 Task: Provide the standings of the 2023 Victory Lane Racing Xfinity Series for the track "Charlotte Motor Speedway".
Action: Mouse moved to (213, 423)
Screenshot: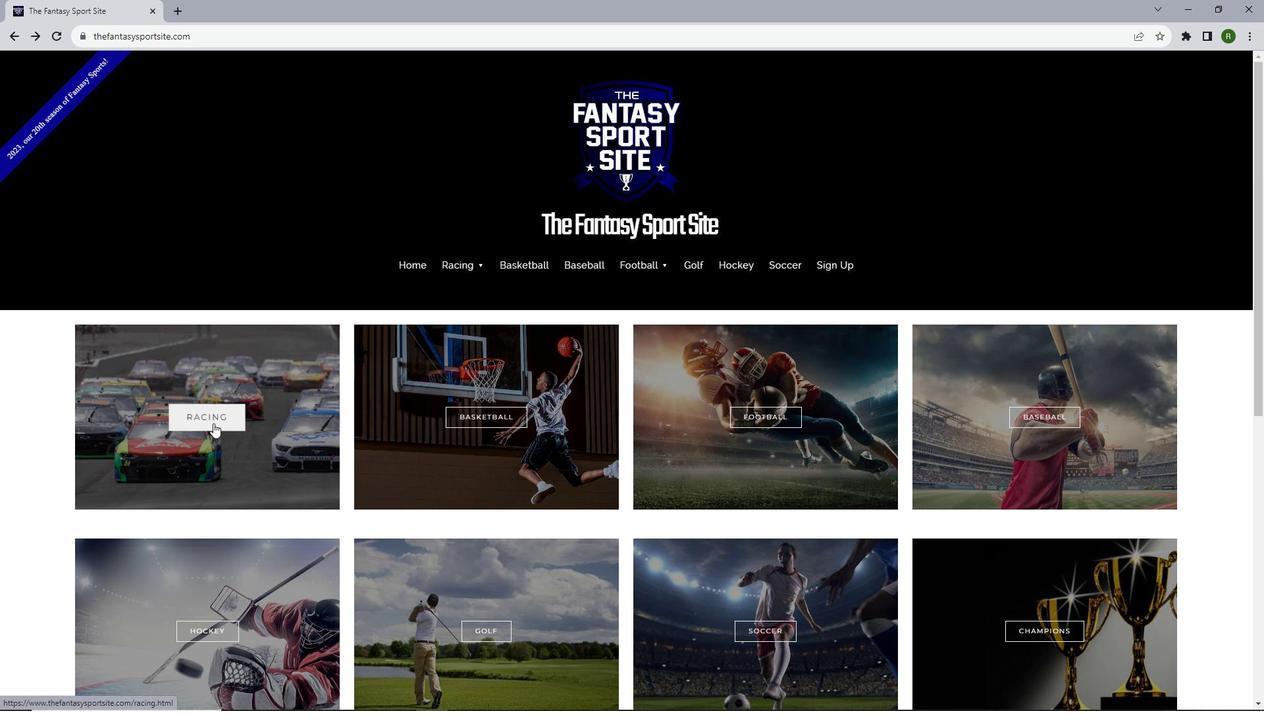 
Action: Mouse pressed left at (213, 423)
Screenshot: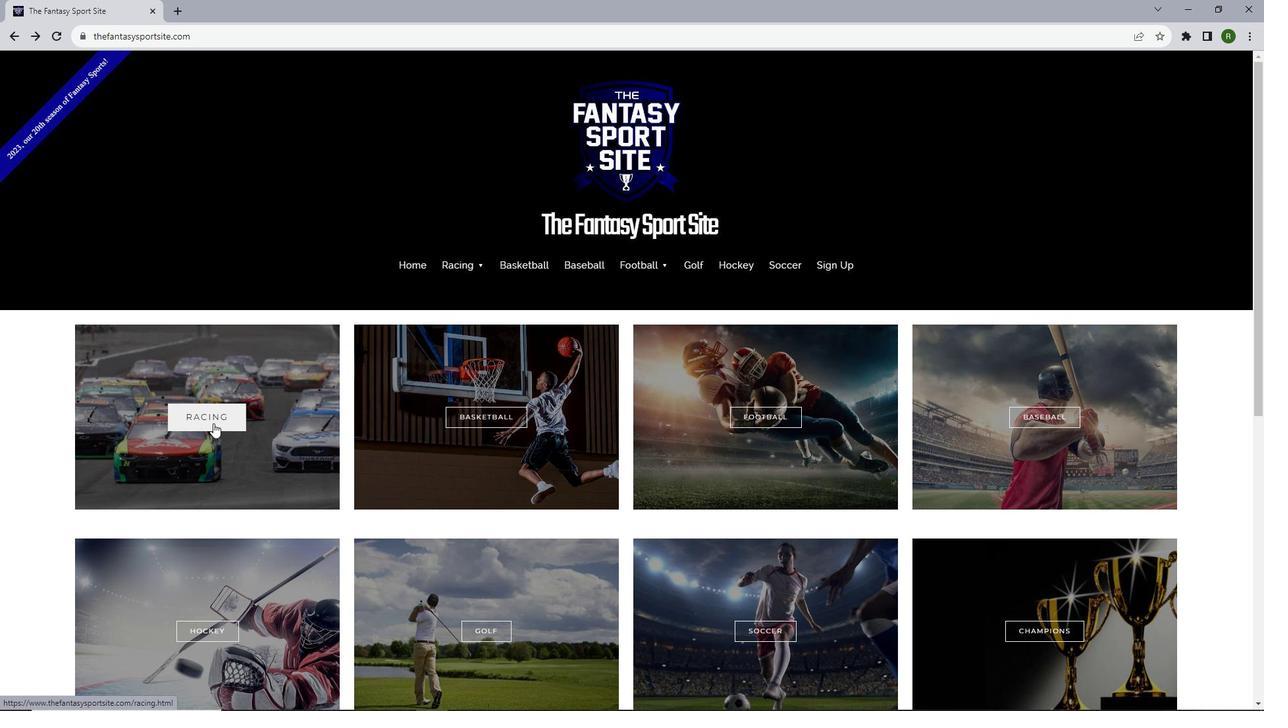 
Action: Mouse moved to (636, 584)
Screenshot: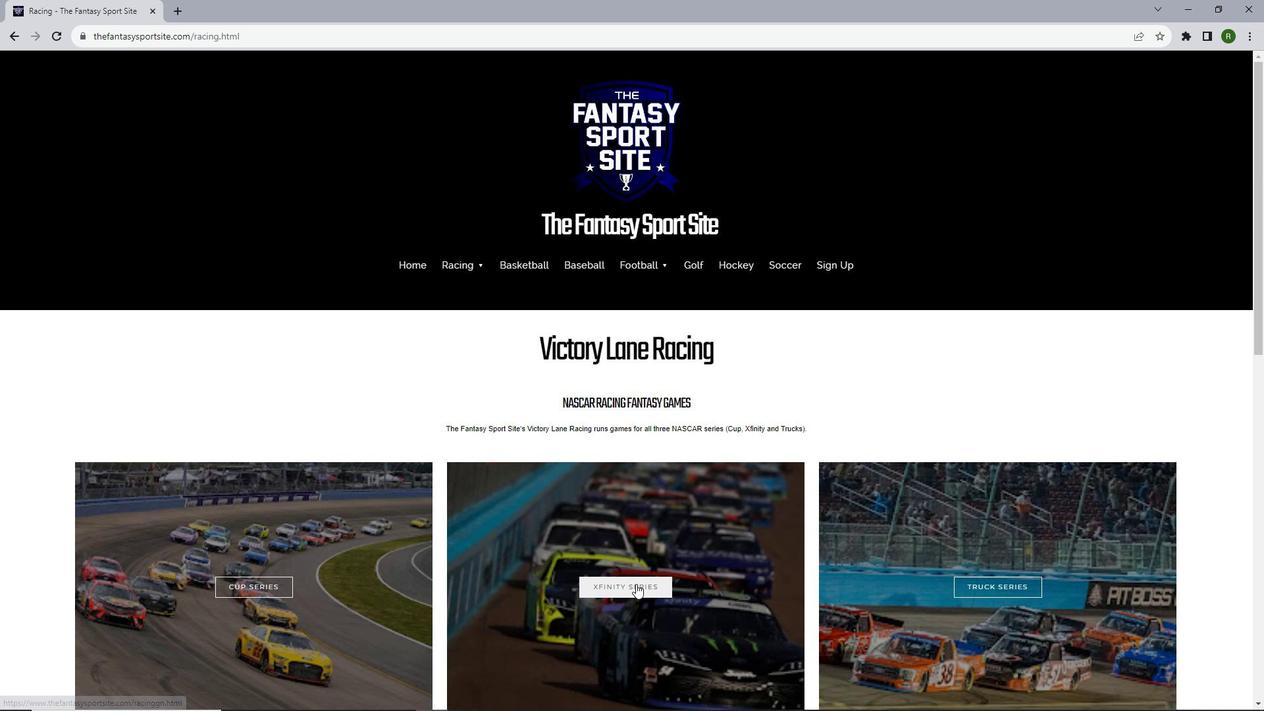 
Action: Mouse pressed left at (636, 584)
Screenshot: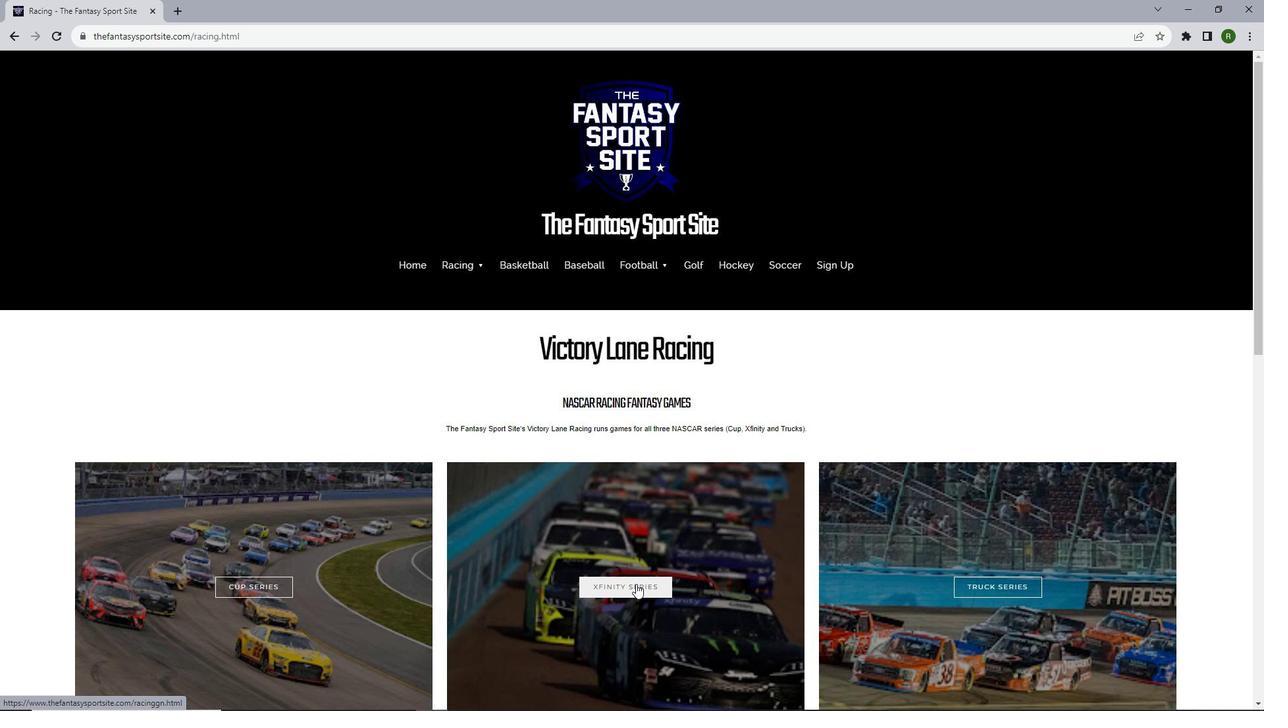 
Action: Mouse moved to (555, 277)
Screenshot: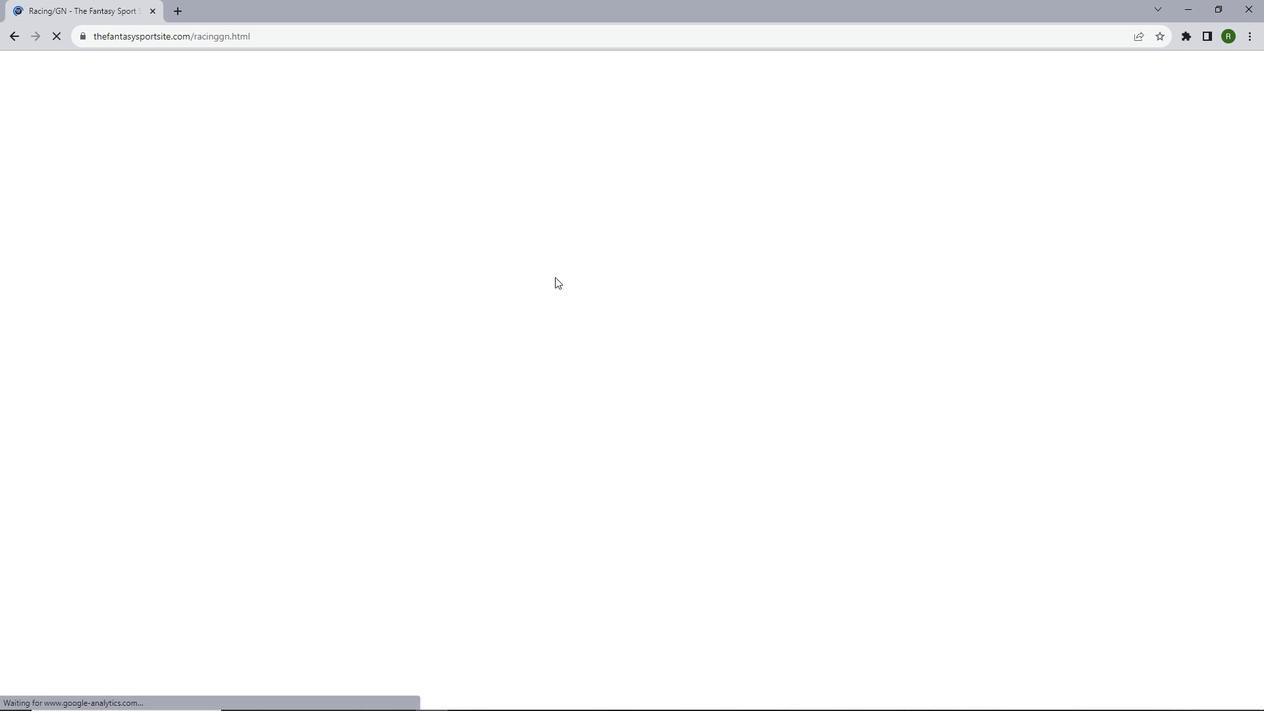 
Action: Mouse scrolled (555, 276) with delta (0, 0)
Screenshot: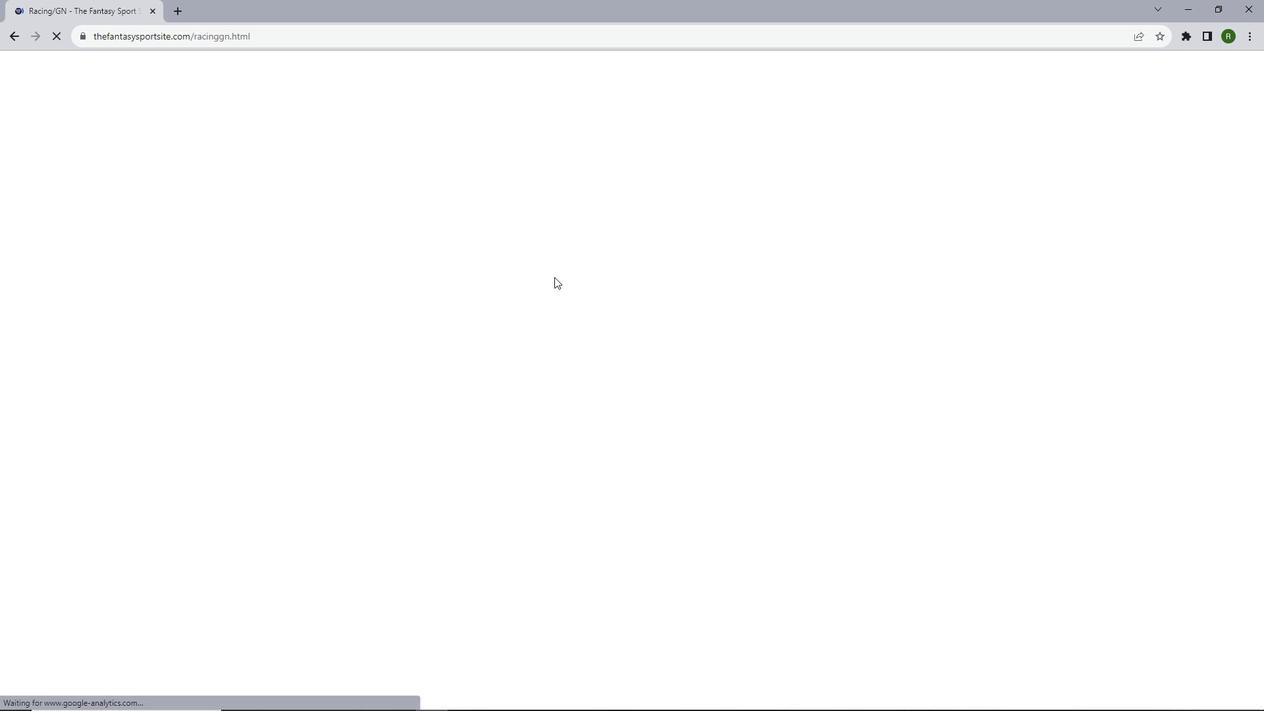 
Action: Mouse moved to (554, 277)
Screenshot: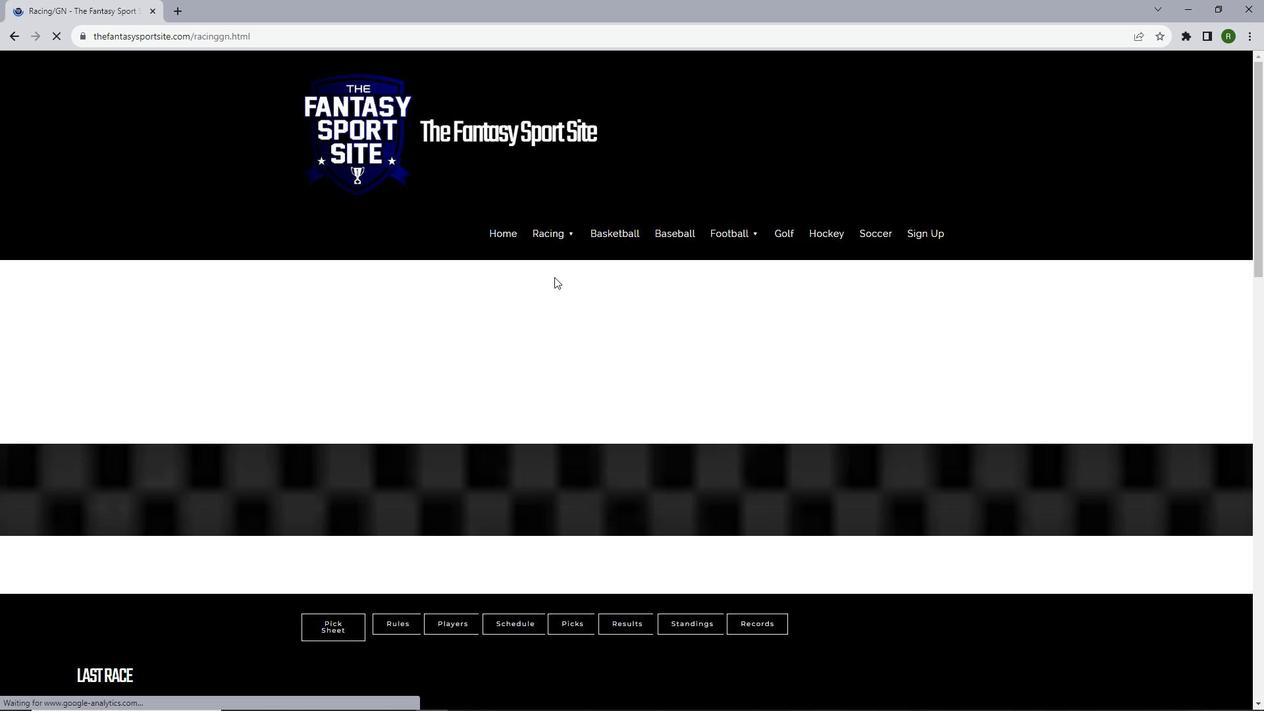 
Action: Mouse scrolled (554, 276) with delta (0, 0)
Screenshot: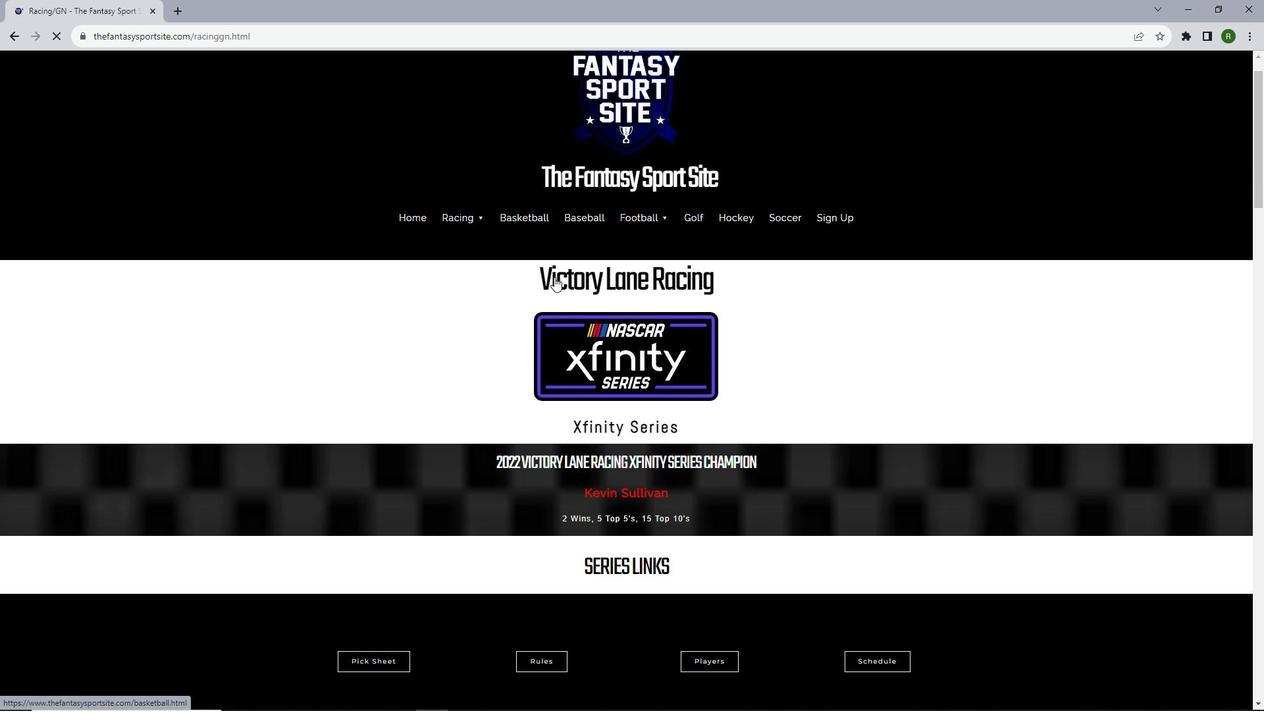 
Action: Mouse scrolled (554, 276) with delta (0, 0)
Screenshot: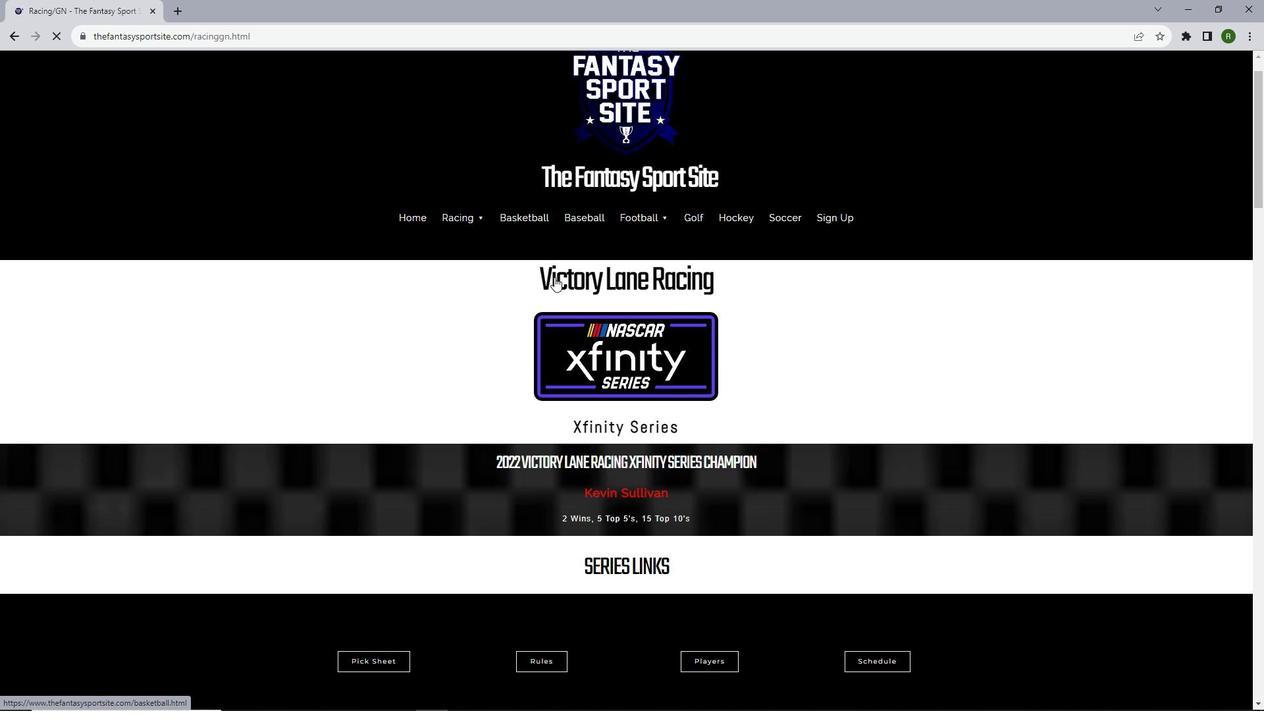 
Action: Mouse scrolled (554, 276) with delta (0, 0)
Screenshot: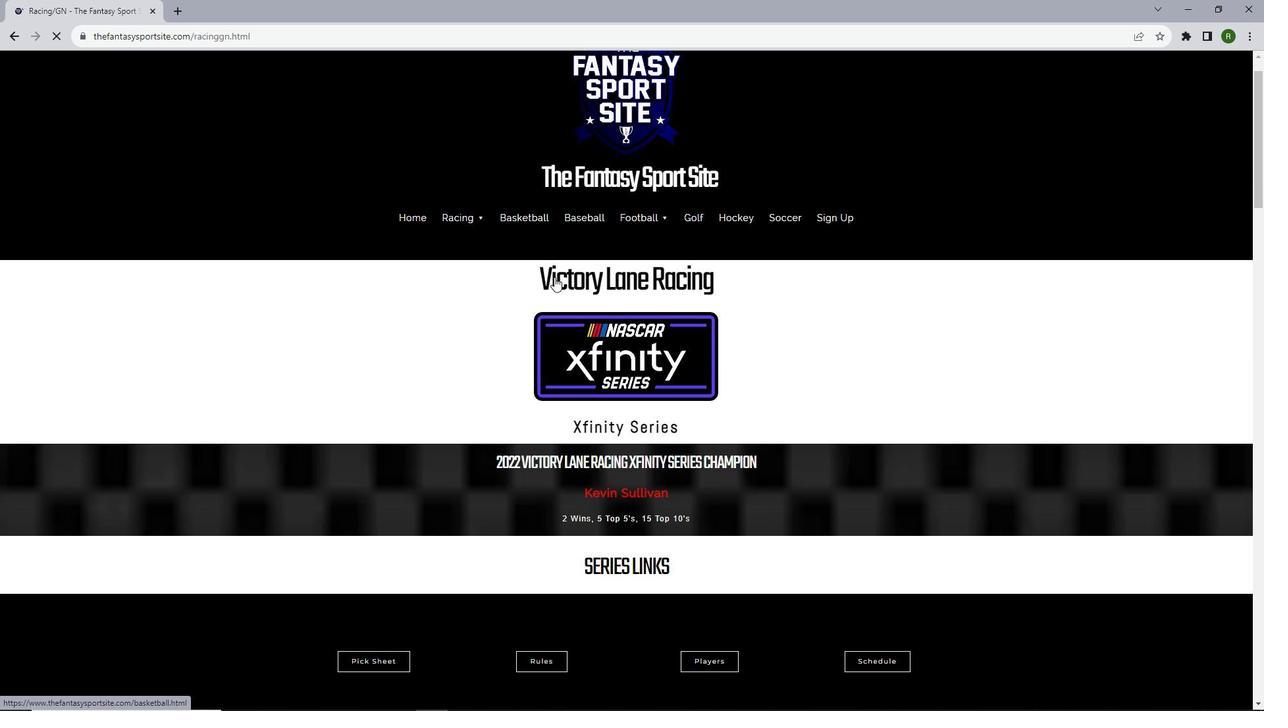 
Action: Mouse scrolled (554, 276) with delta (0, 0)
Screenshot: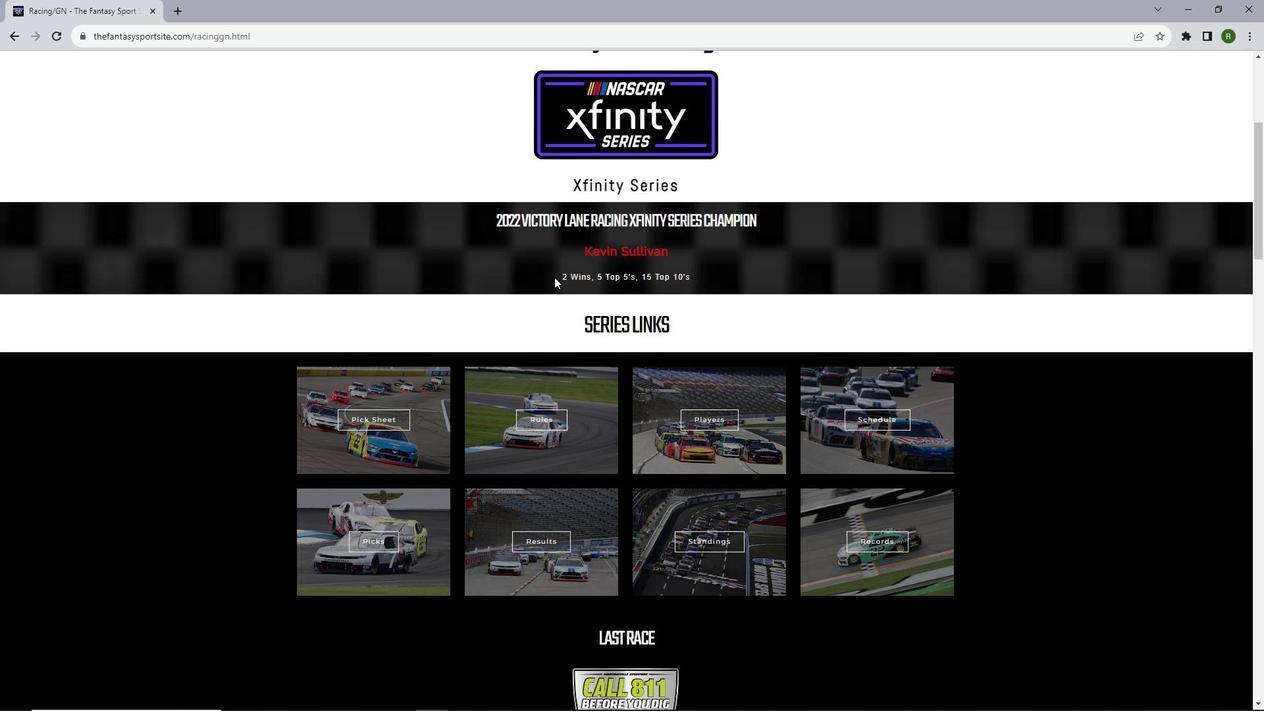 
Action: Mouse scrolled (554, 276) with delta (0, 0)
Screenshot: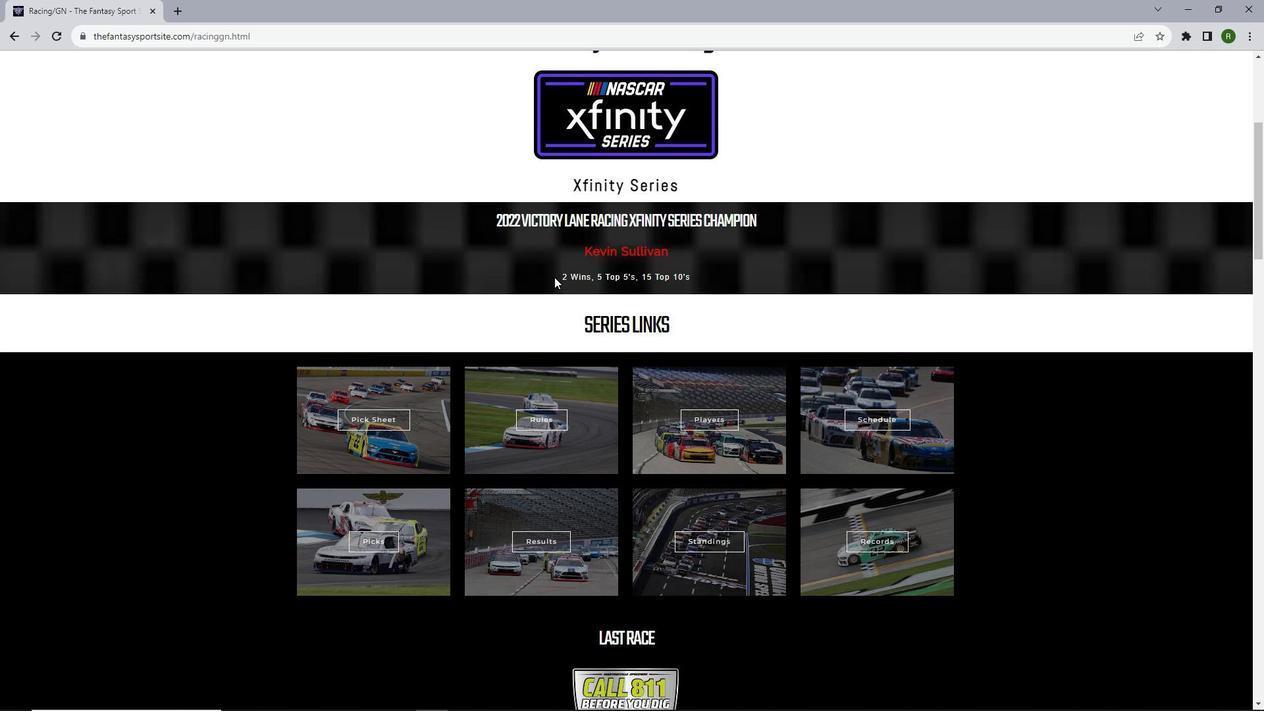 
Action: Mouse scrolled (554, 276) with delta (0, 0)
Screenshot: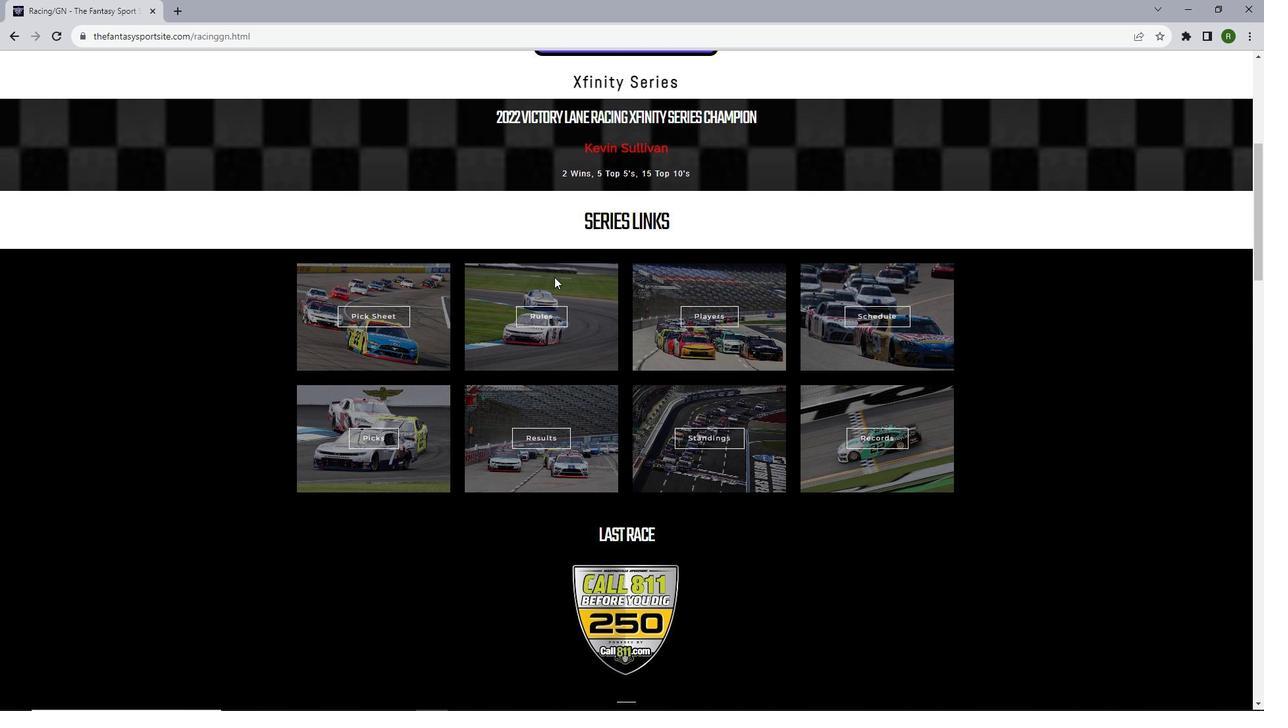 
Action: Mouse moved to (713, 445)
Screenshot: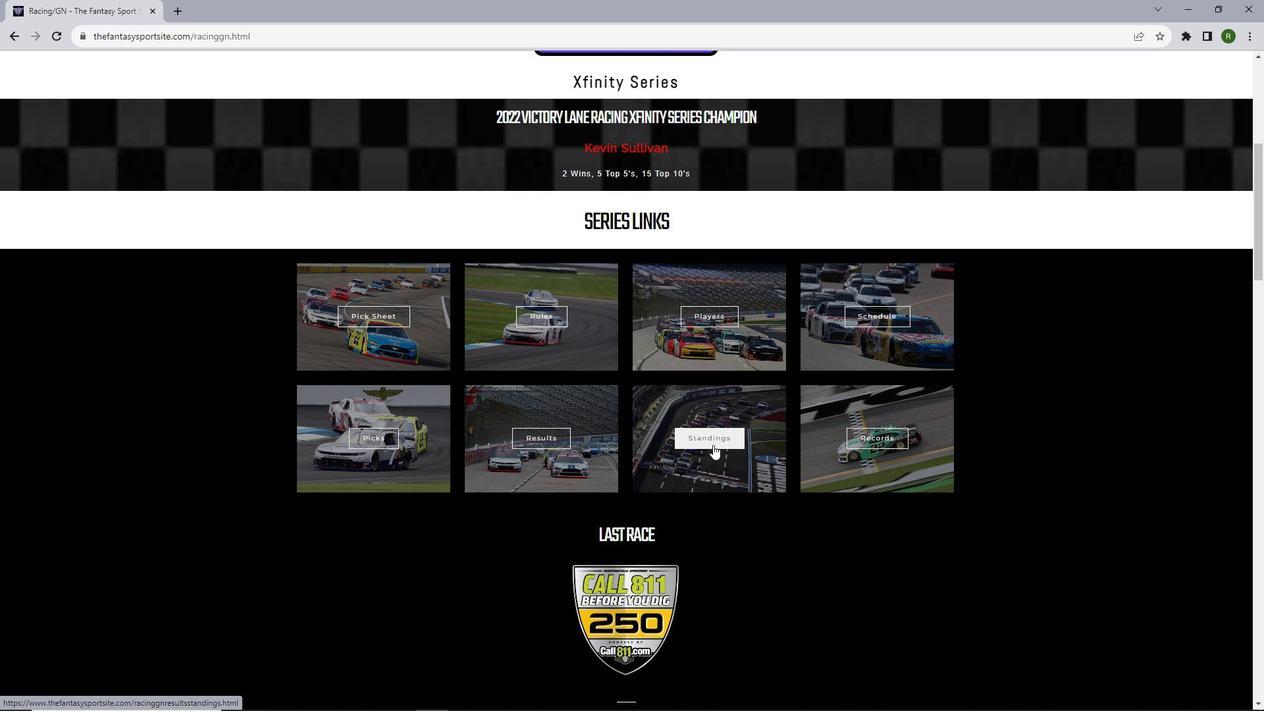 
Action: Mouse pressed left at (713, 445)
Screenshot: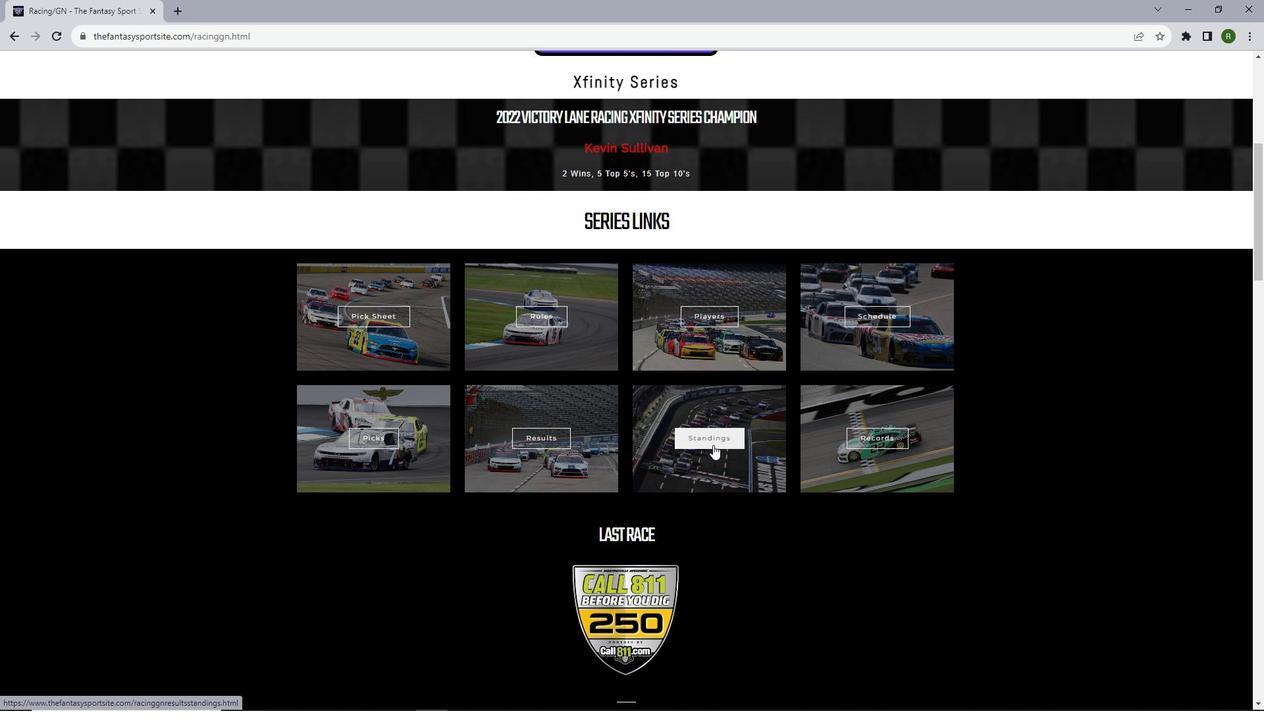 
Action: Mouse scrolled (713, 444) with delta (0, 0)
Screenshot: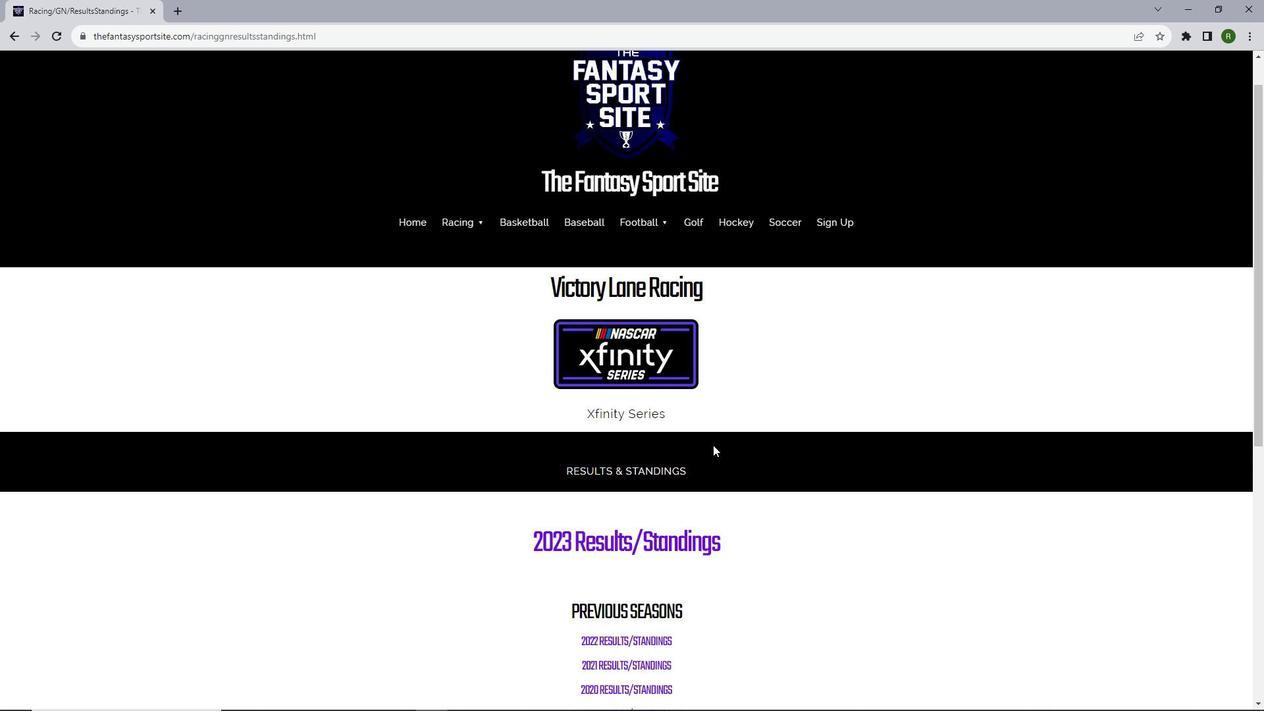 
Action: Mouse moved to (552, 528)
Screenshot: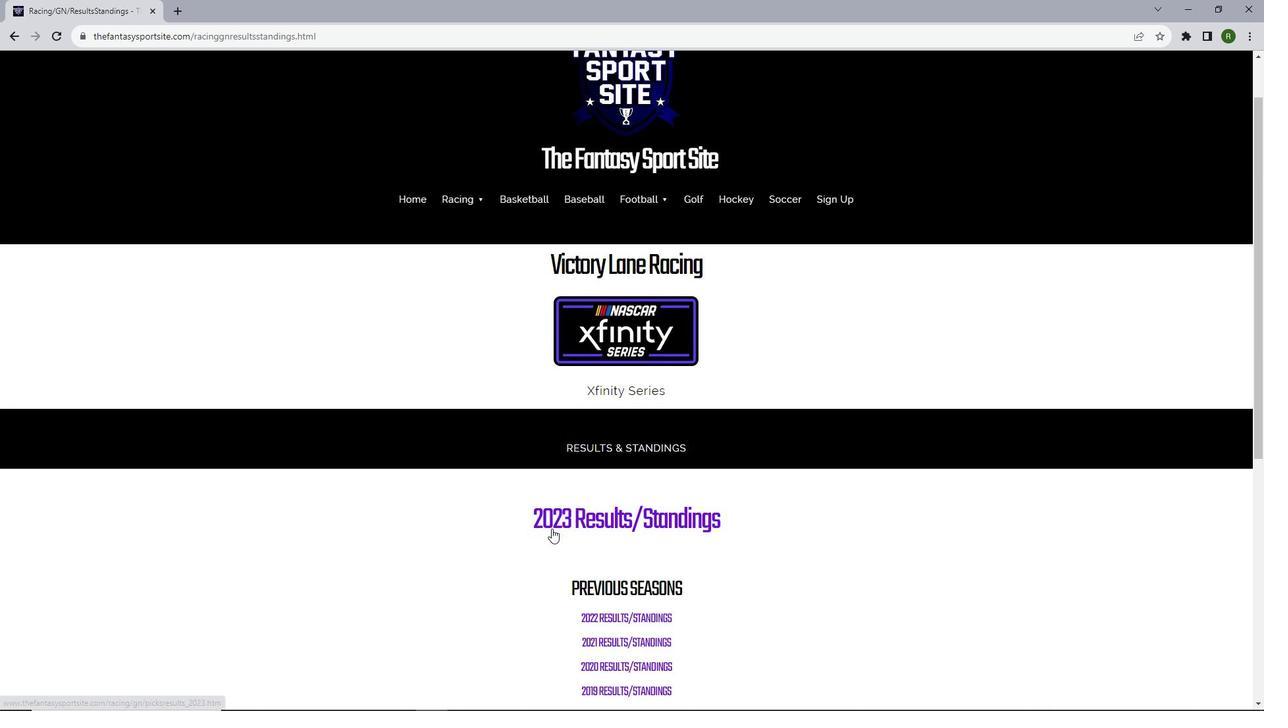 
Action: Mouse pressed left at (552, 528)
Screenshot: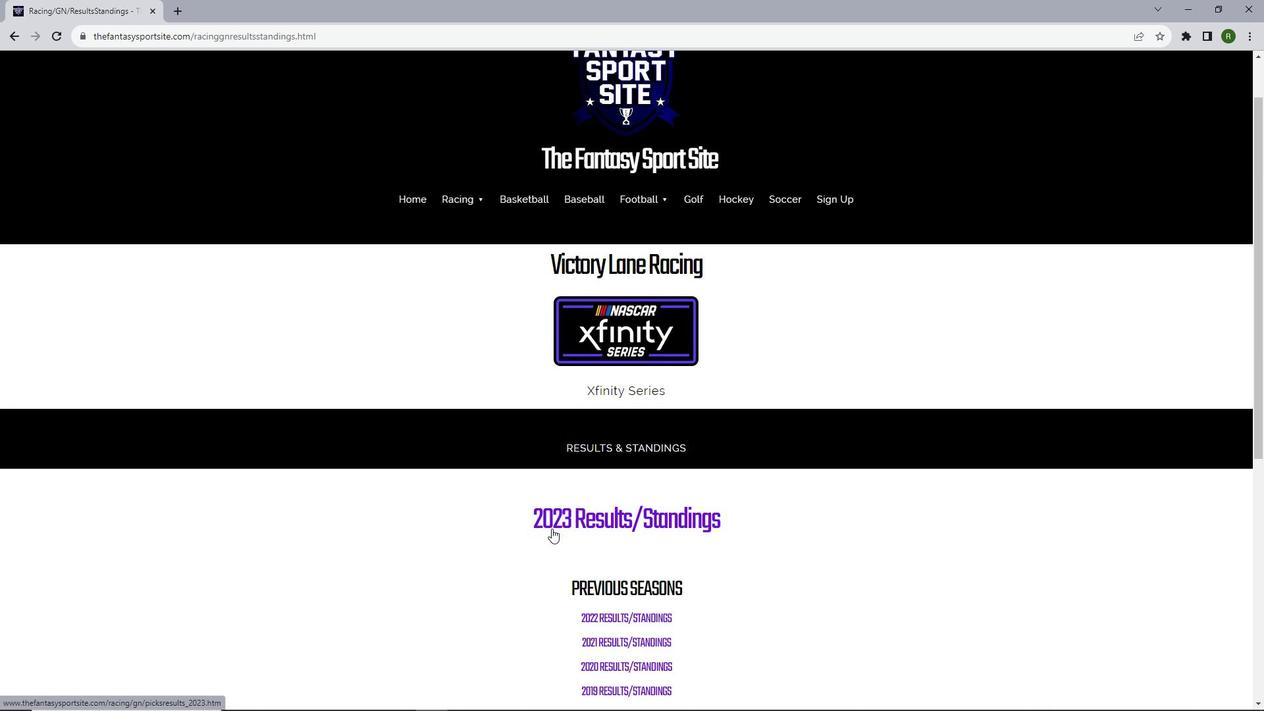 
Action: Mouse moved to (771, 269)
Screenshot: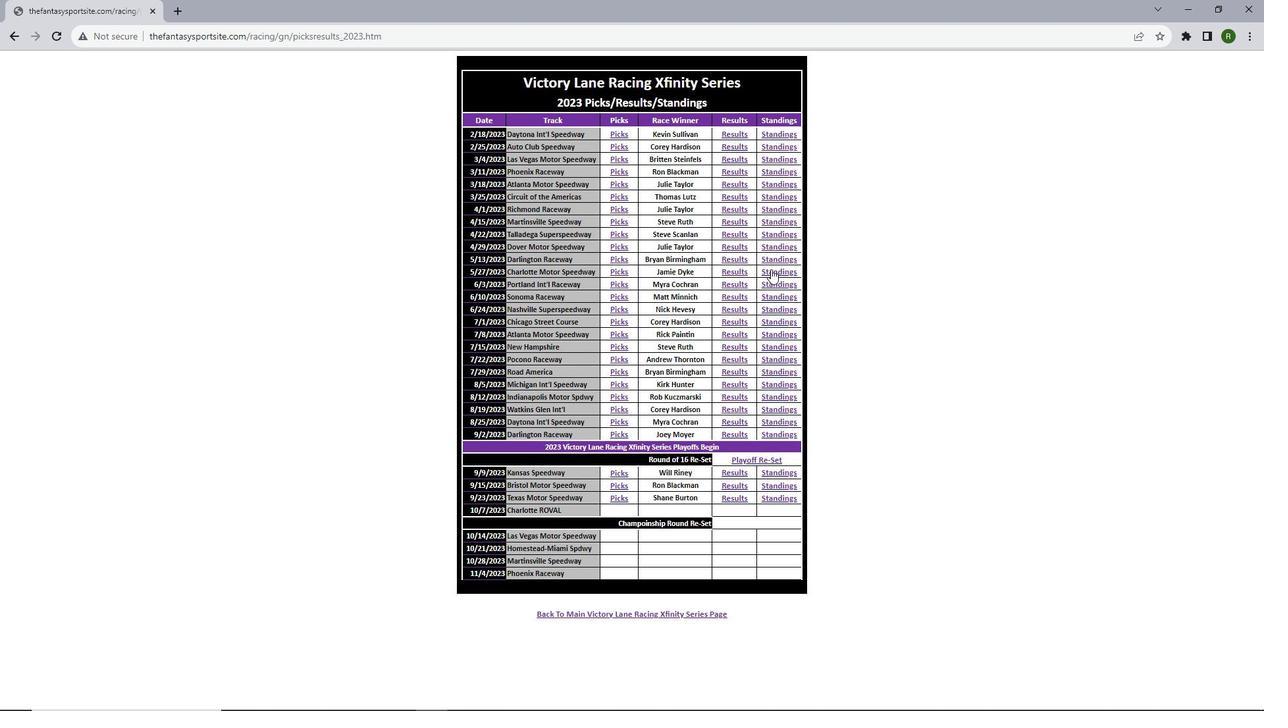 
Action: Mouse pressed left at (771, 269)
Screenshot: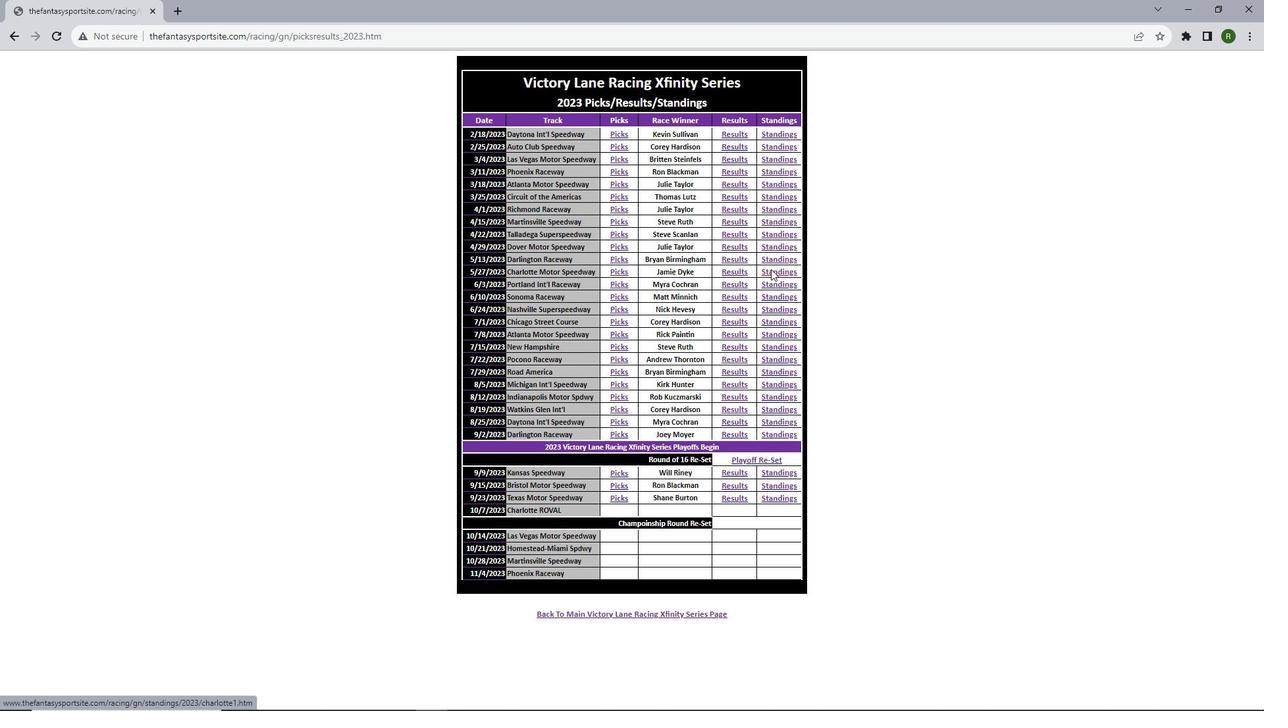 
Action: Mouse moved to (690, 202)
Screenshot: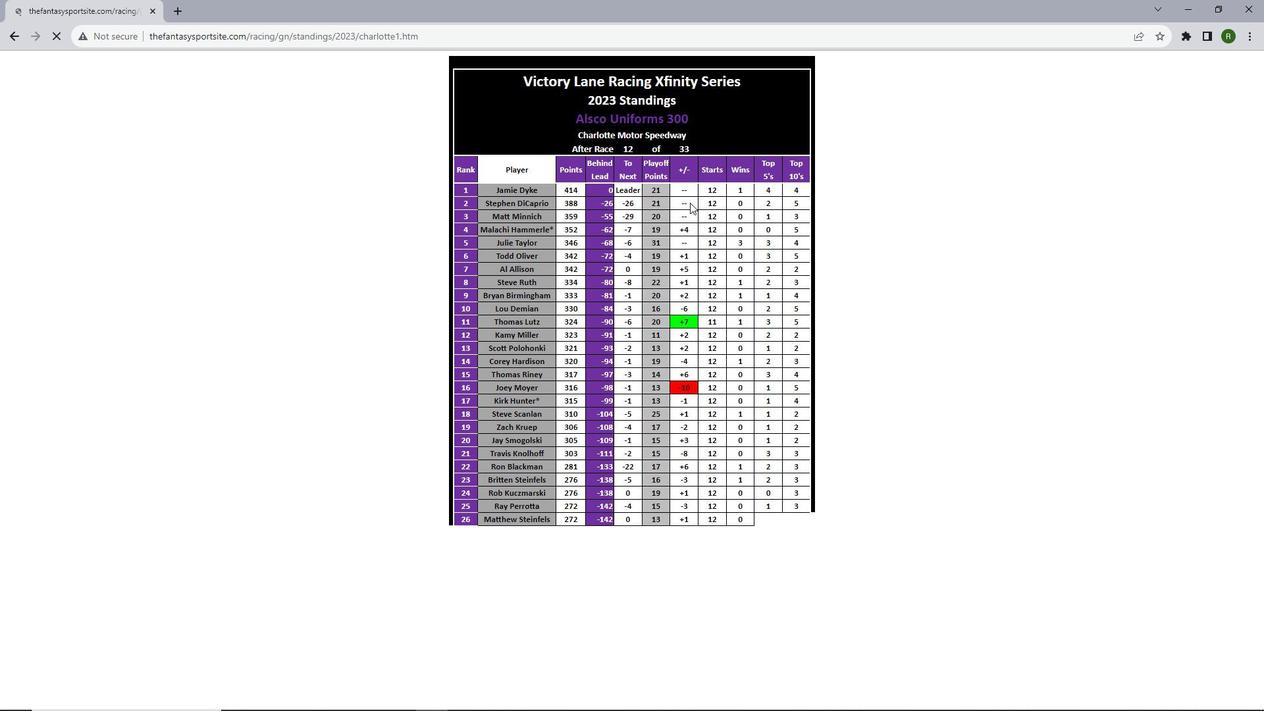 
Action: Mouse scrolled (690, 202) with delta (0, 0)
Screenshot: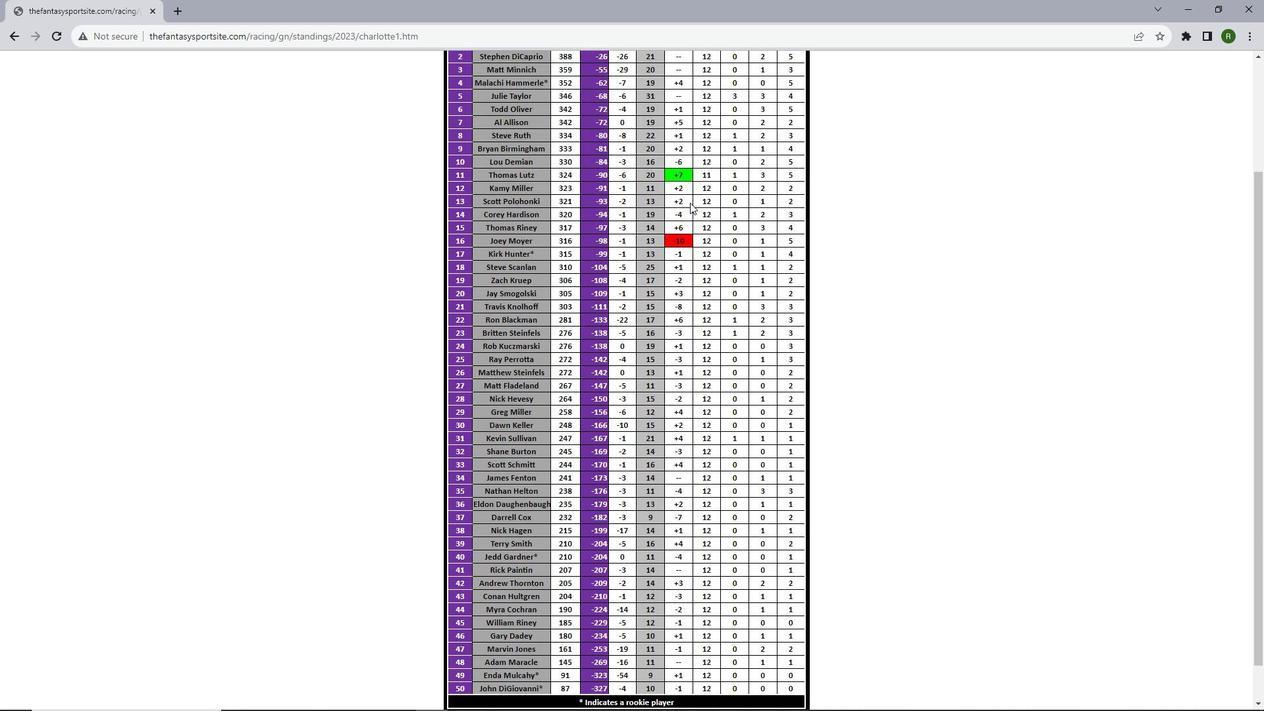 
Action: Mouse scrolled (690, 202) with delta (0, 0)
Screenshot: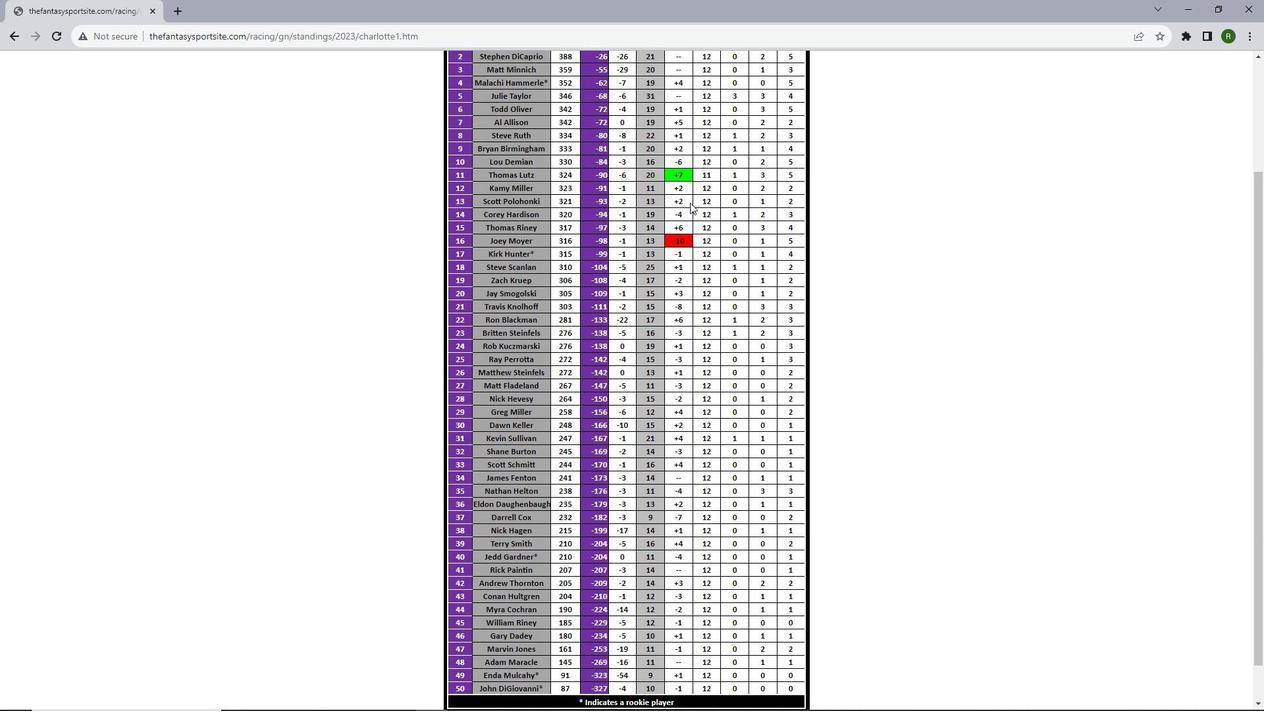 
Action: Mouse scrolled (690, 202) with delta (0, 0)
Screenshot: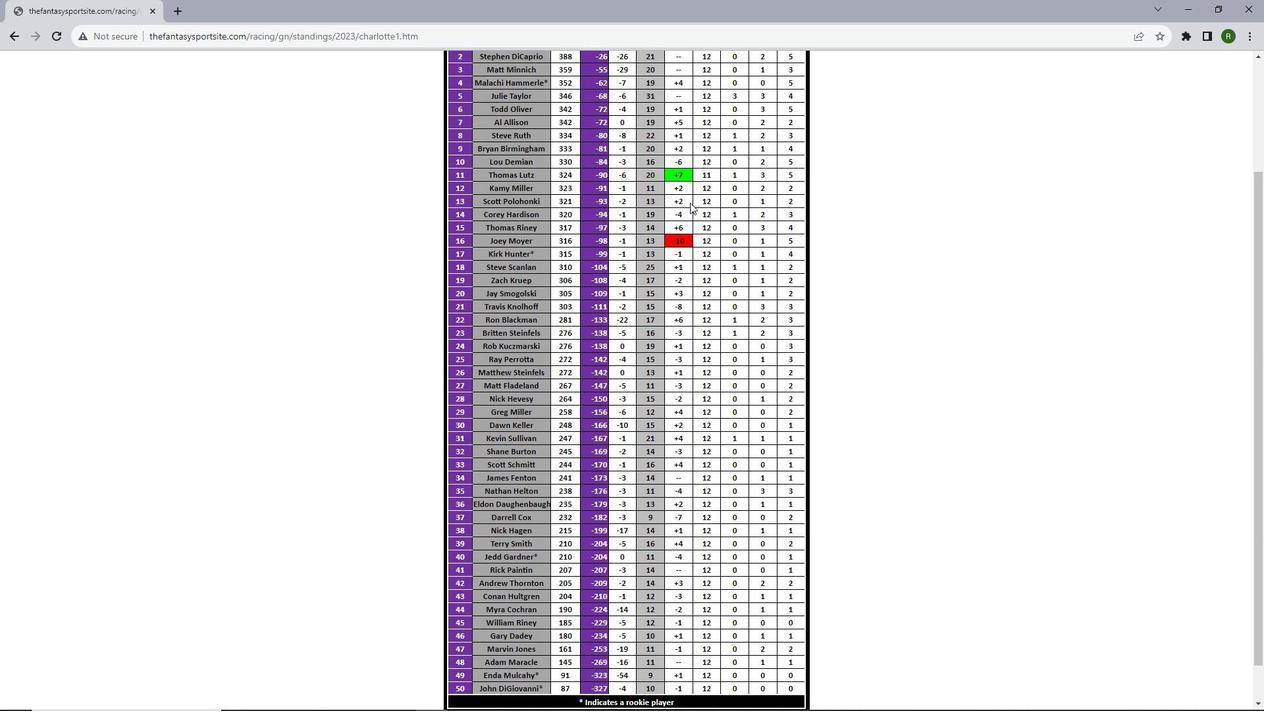 
Action: Mouse scrolled (690, 202) with delta (0, 0)
Screenshot: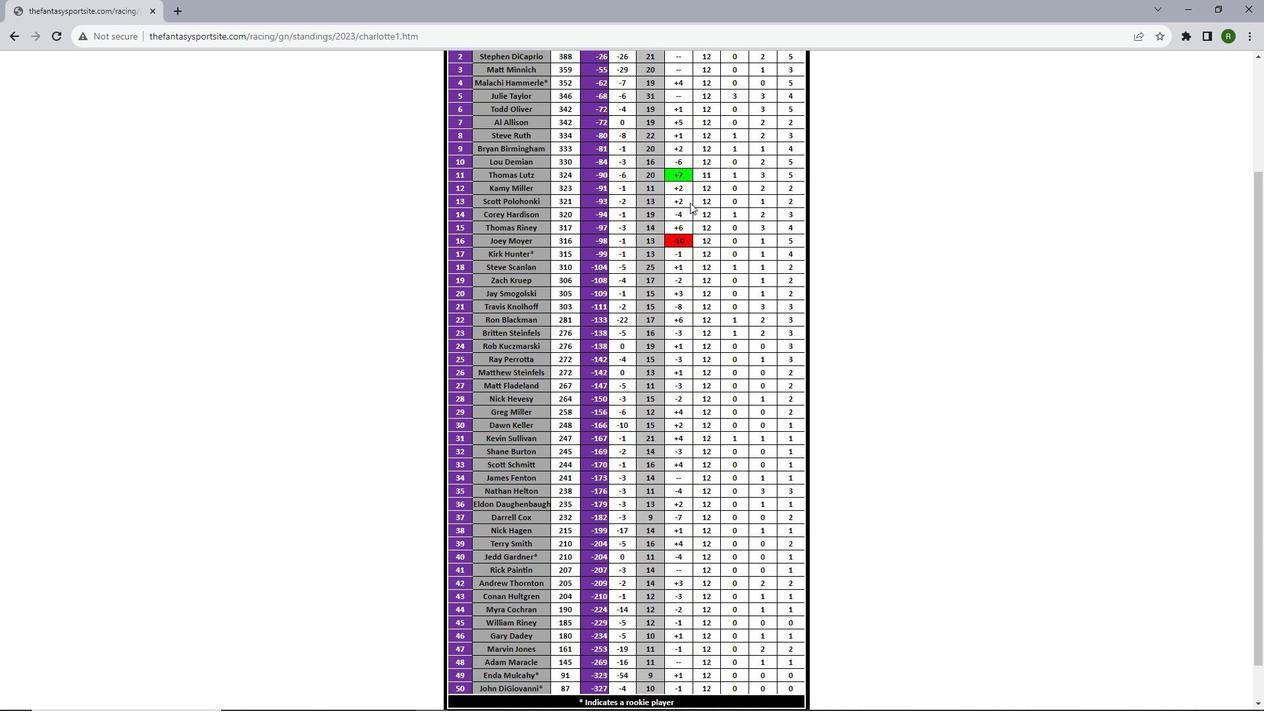 
Action: Mouse scrolled (690, 202) with delta (0, 0)
Screenshot: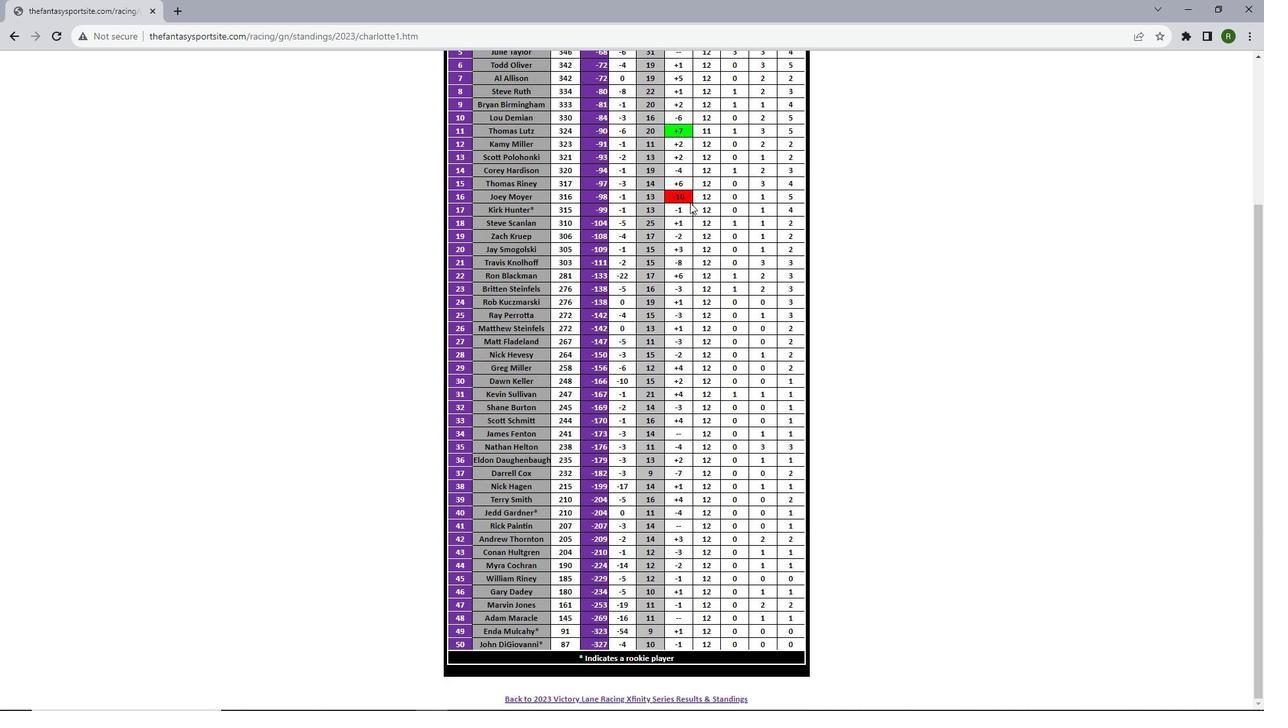 
Action: Mouse scrolled (690, 202) with delta (0, 0)
Screenshot: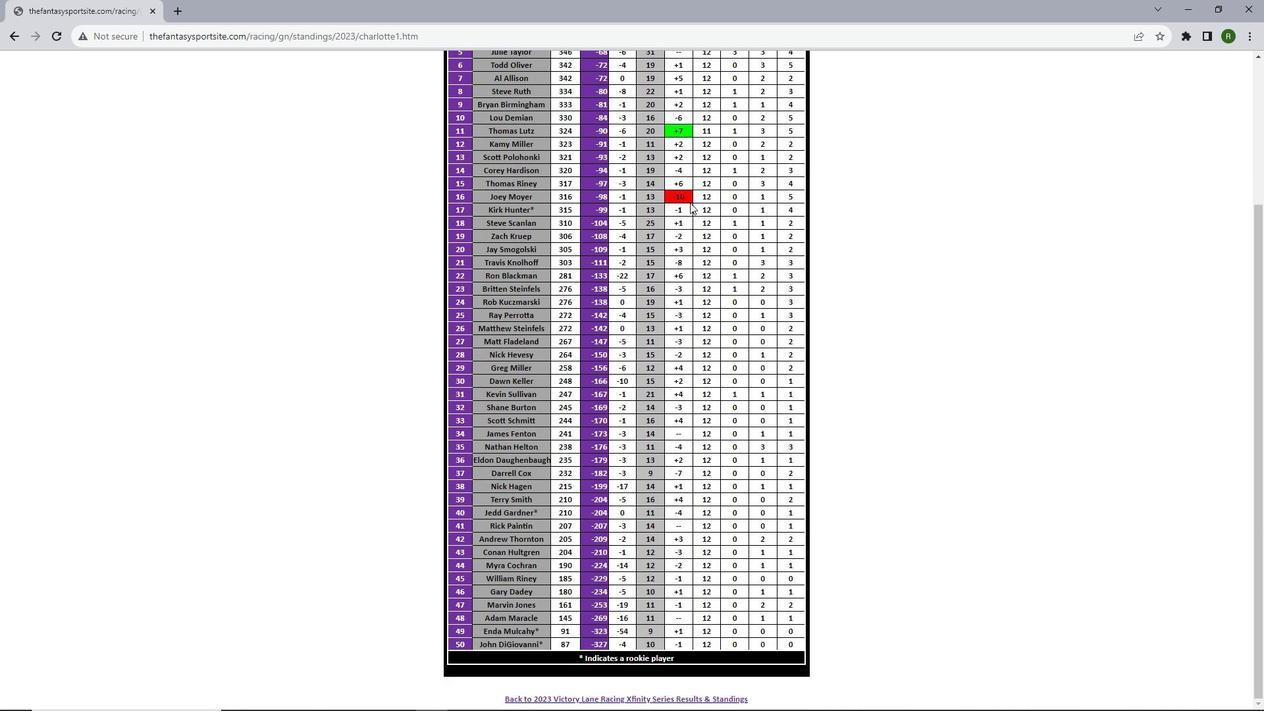 
Action: Mouse scrolled (690, 202) with delta (0, 0)
Screenshot: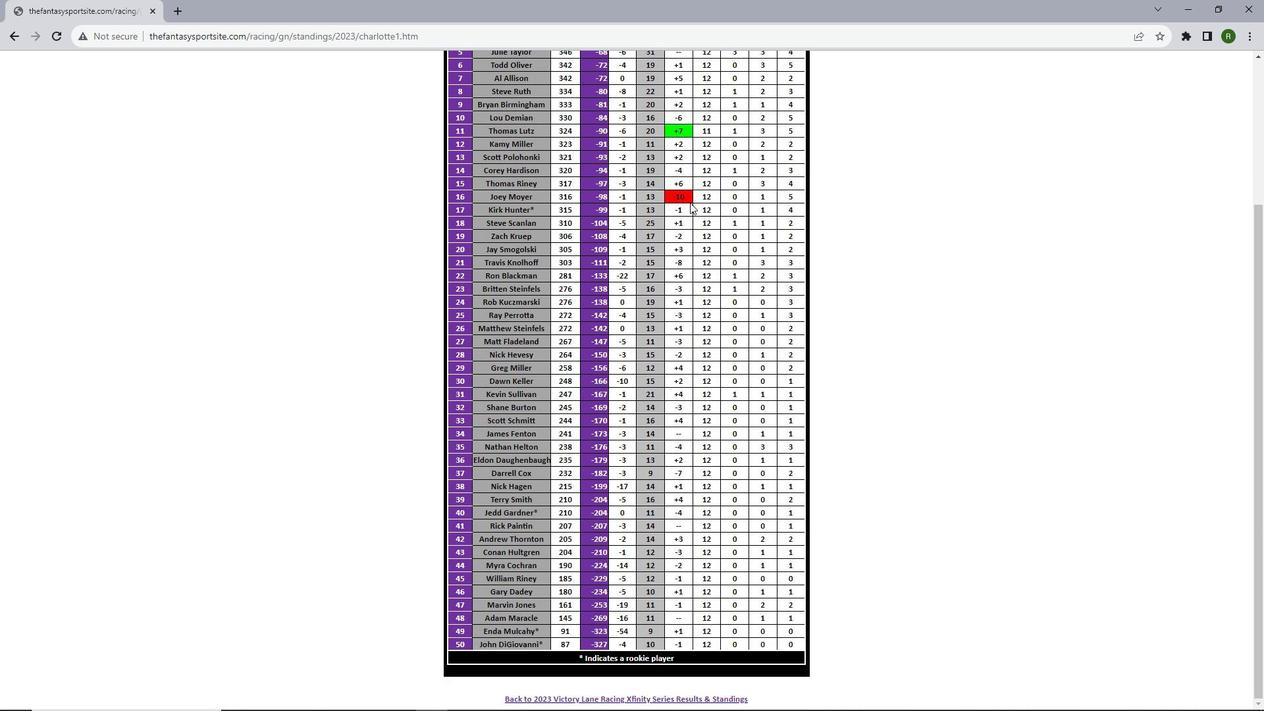 
Action: Mouse scrolled (690, 202) with delta (0, 0)
Screenshot: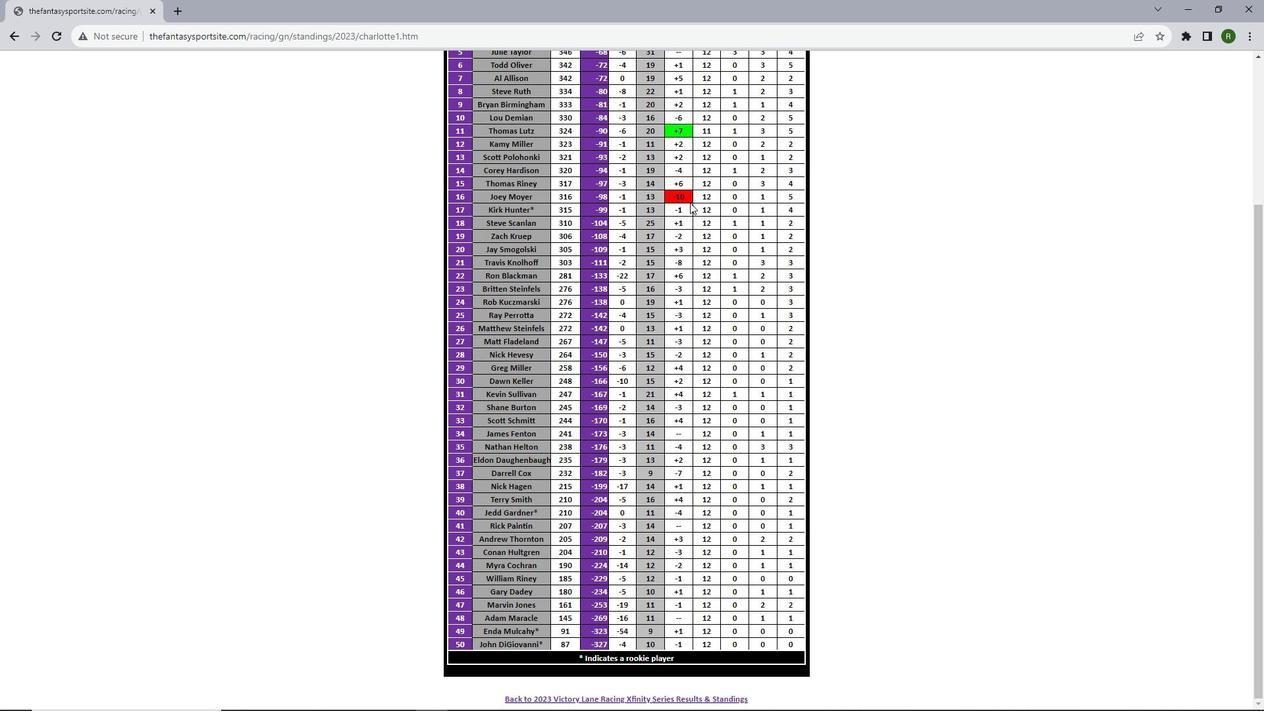 
Action: Mouse scrolled (690, 202) with delta (0, 0)
Screenshot: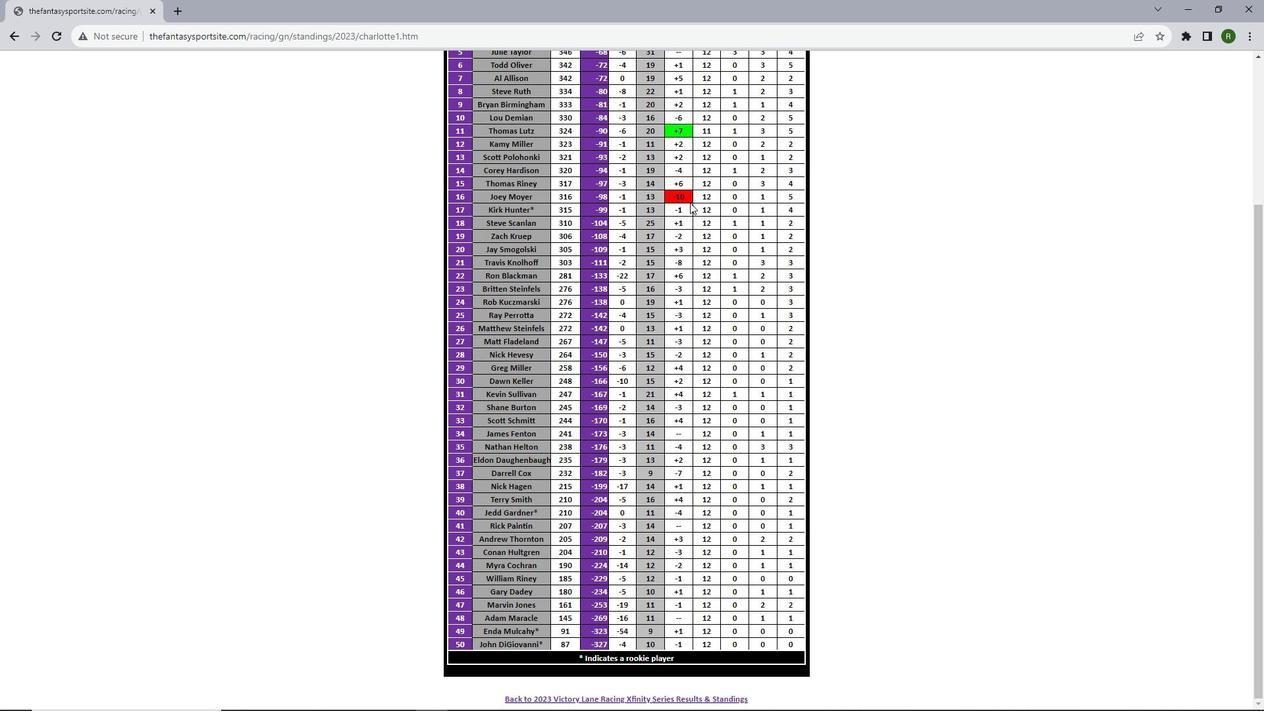
Action: Mouse scrolled (690, 202) with delta (0, 0)
Screenshot: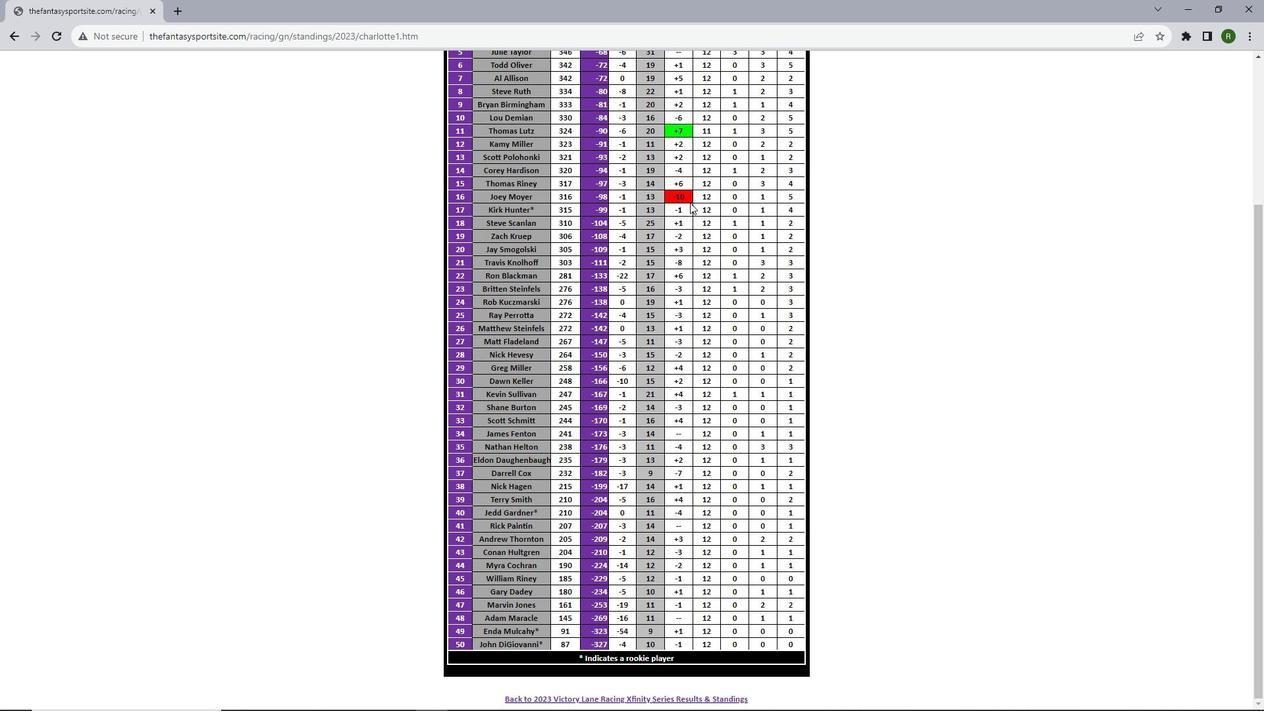 
Action: Mouse scrolled (690, 202) with delta (0, 0)
Screenshot: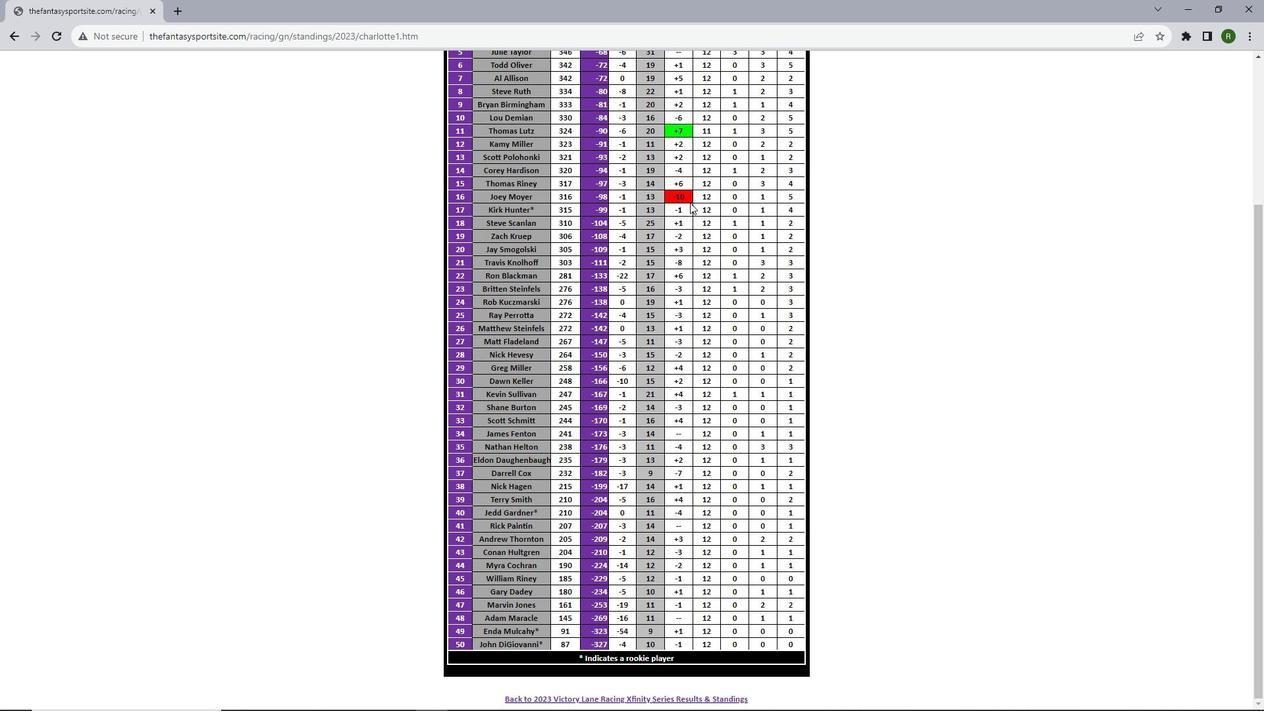 
Action: Mouse scrolled (690, 202) with delta (0, 0)
Screenshot: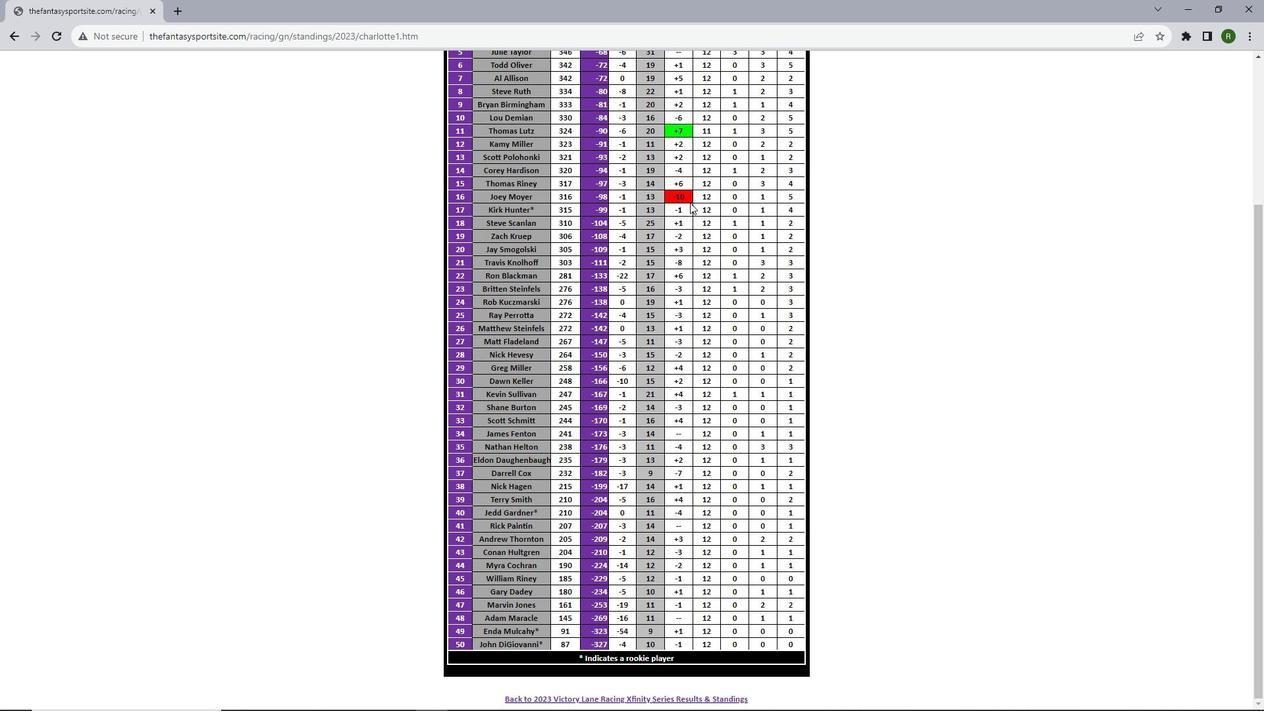 
Action: Mouse scrolled (690, 202) with delta (0, 0)
Screenshot: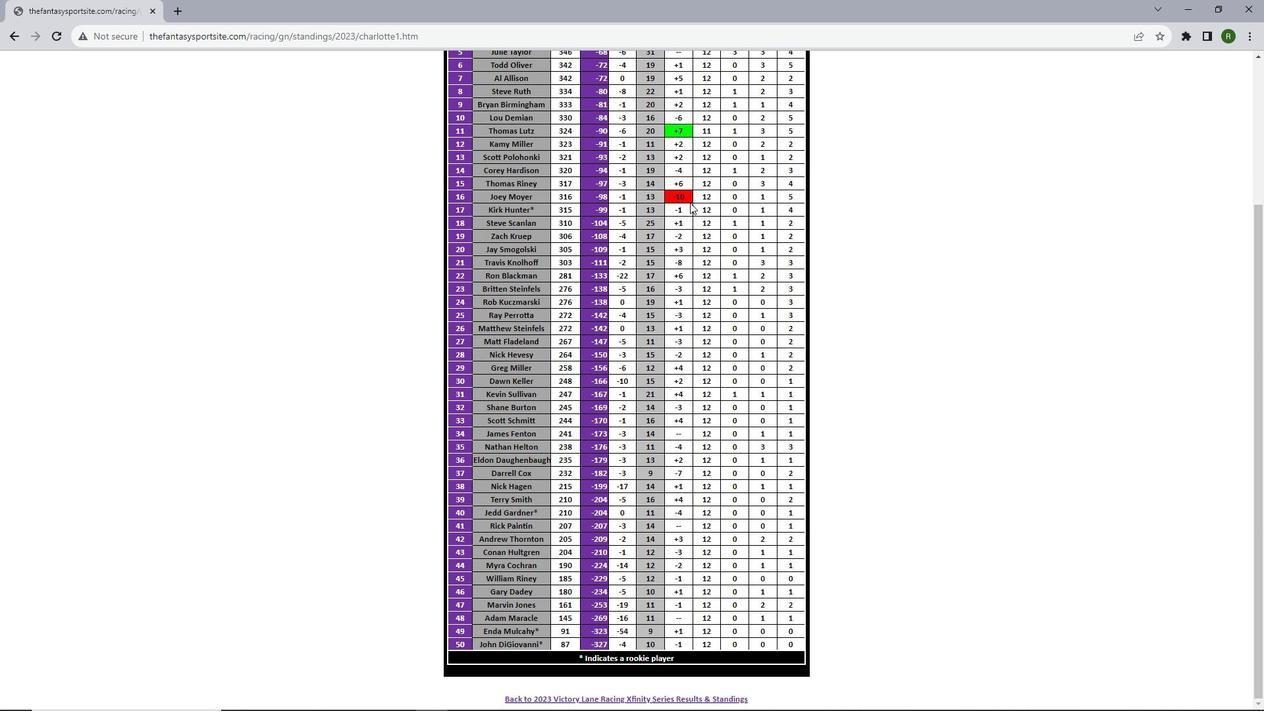 
